 Task: Toggle the auto detect high contrast.
Action: Mouse moved to (20, 620)
Screenshot: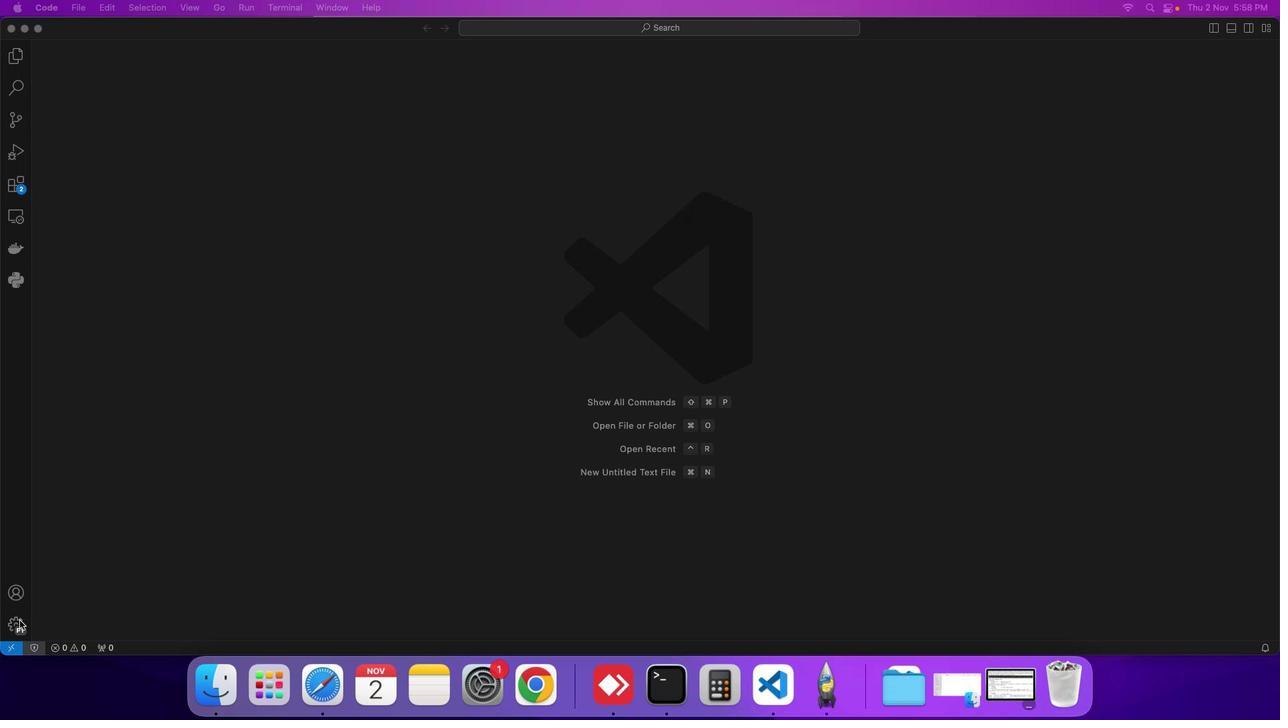 
Action: Mouse pressed left at (20, 620)
Screenshot: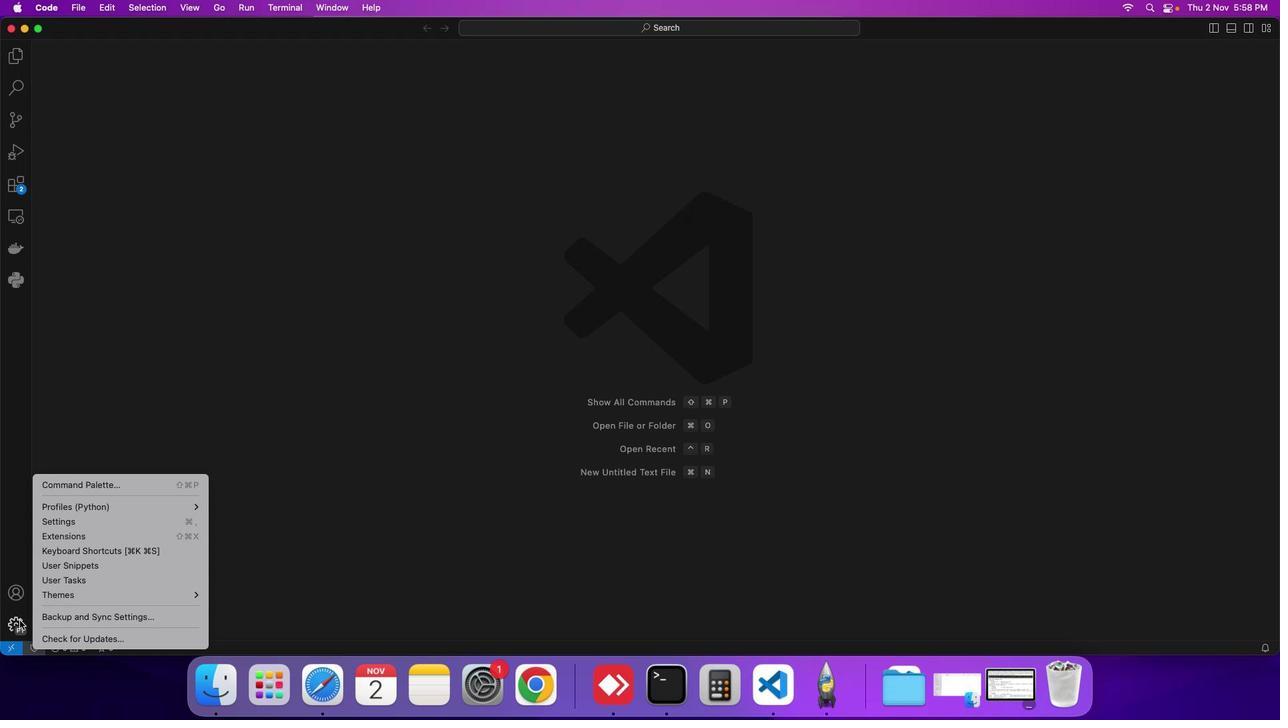 
Action: Mouse moved to (55, 521)
Screenshot: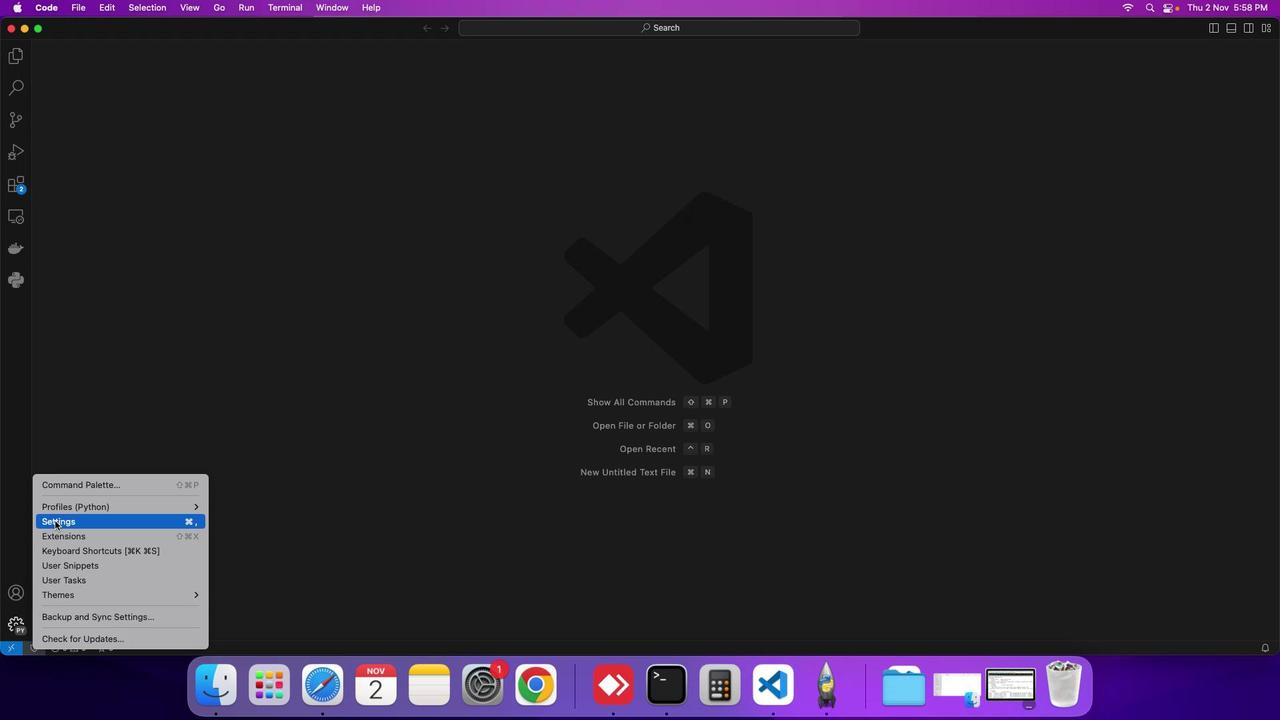 
Action: Mouse pressed left at (55, 521)
Screenshot: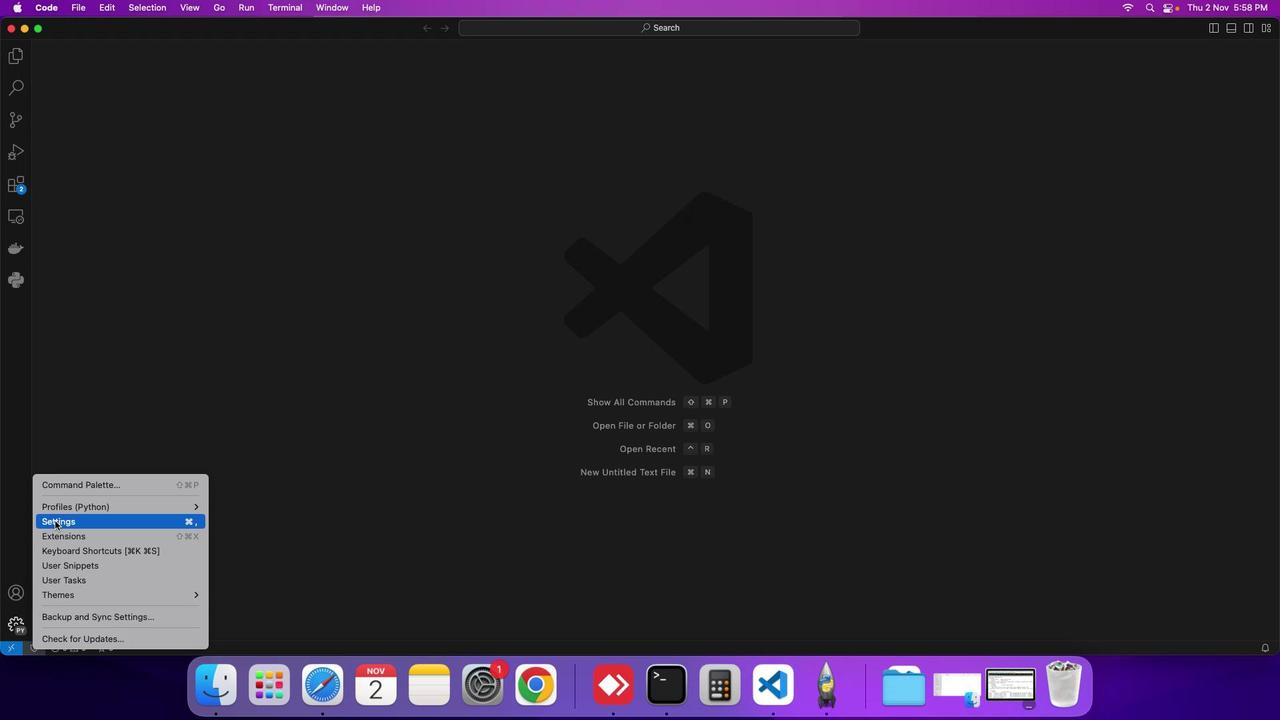 
Action: Mouse moved to (311, 182)
Screenshot: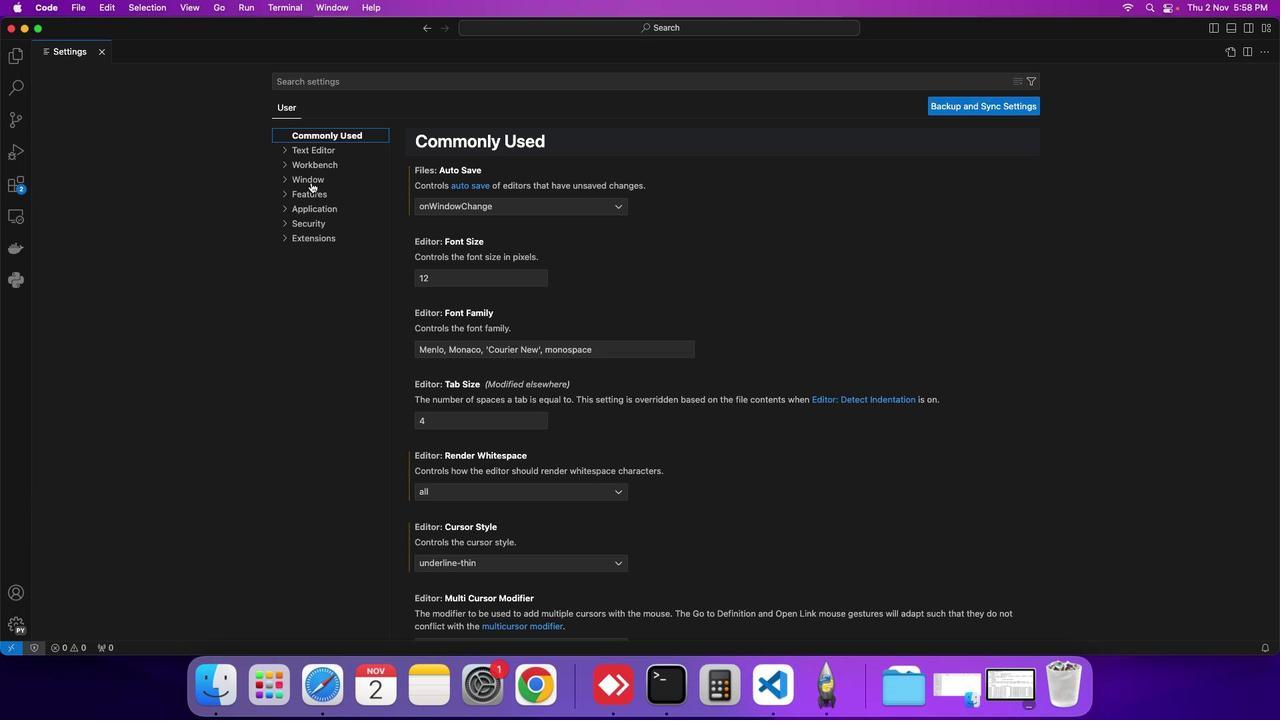 
Action: Mouse pressed left at (311, 182)
Screenshot: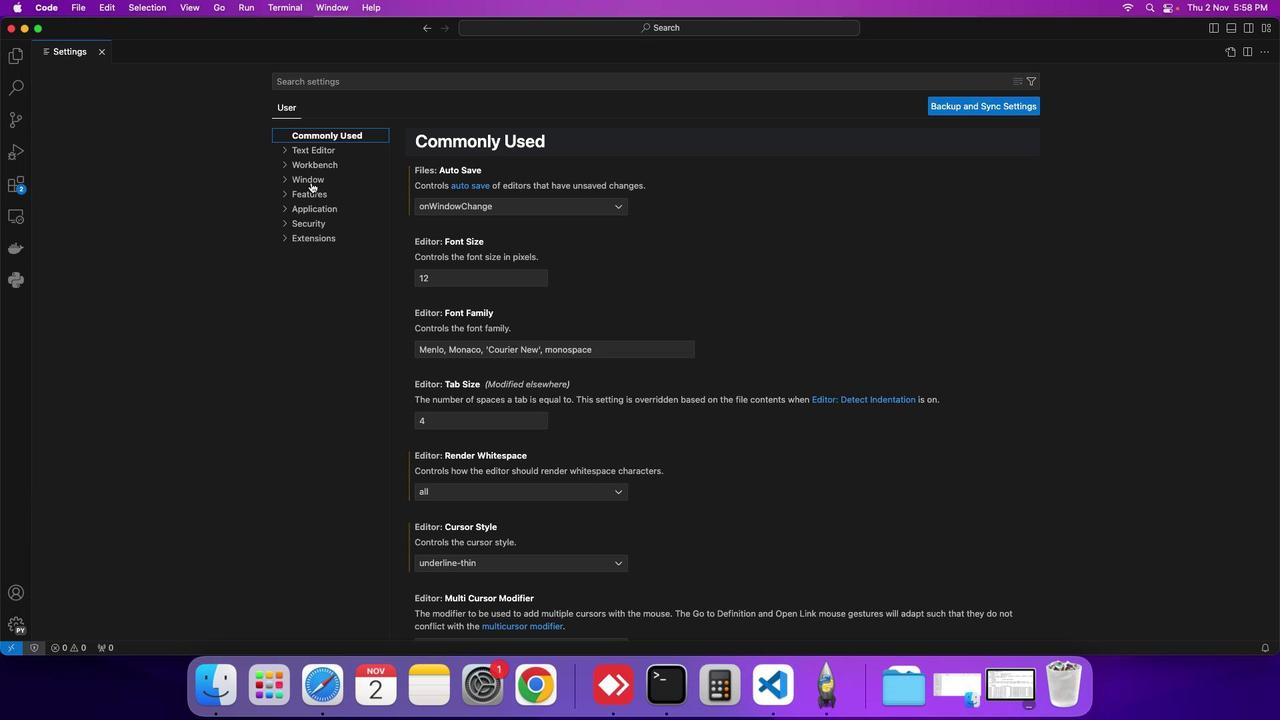 
Action: Mouse moved to (418, 250)
Screenshot: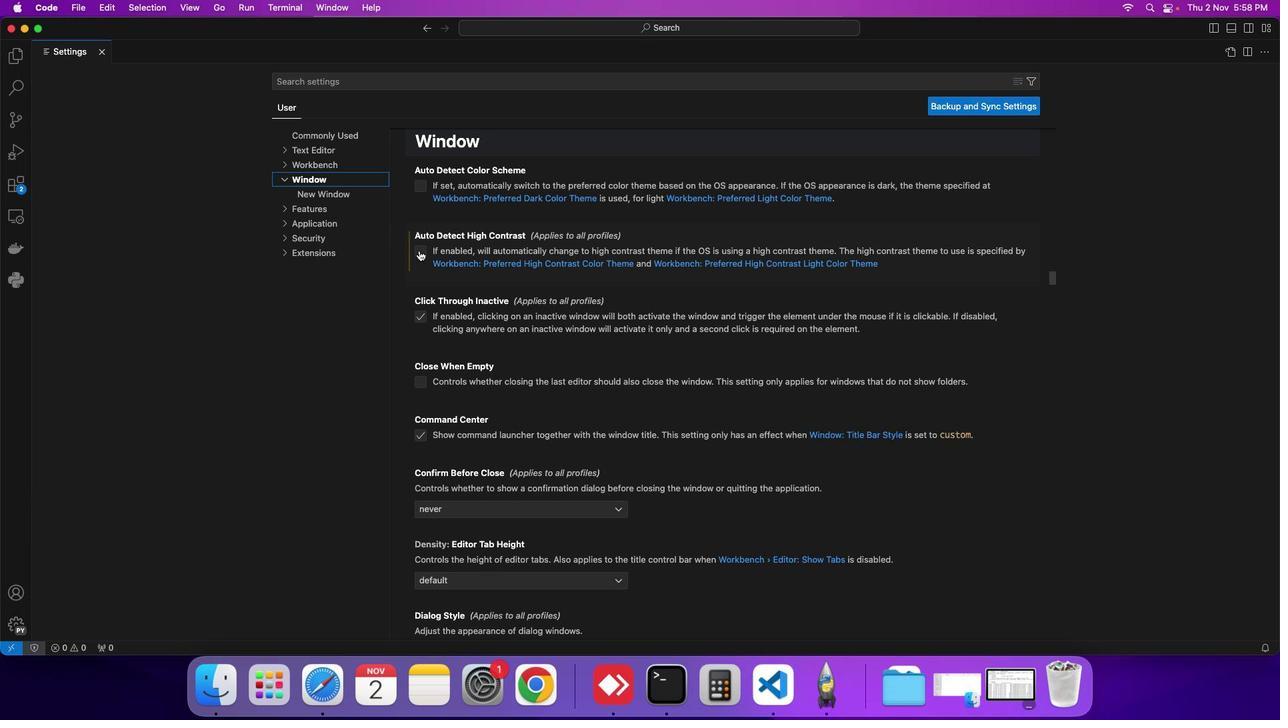 
Action: Mouse pressed left at (418, 250)
Screenshot: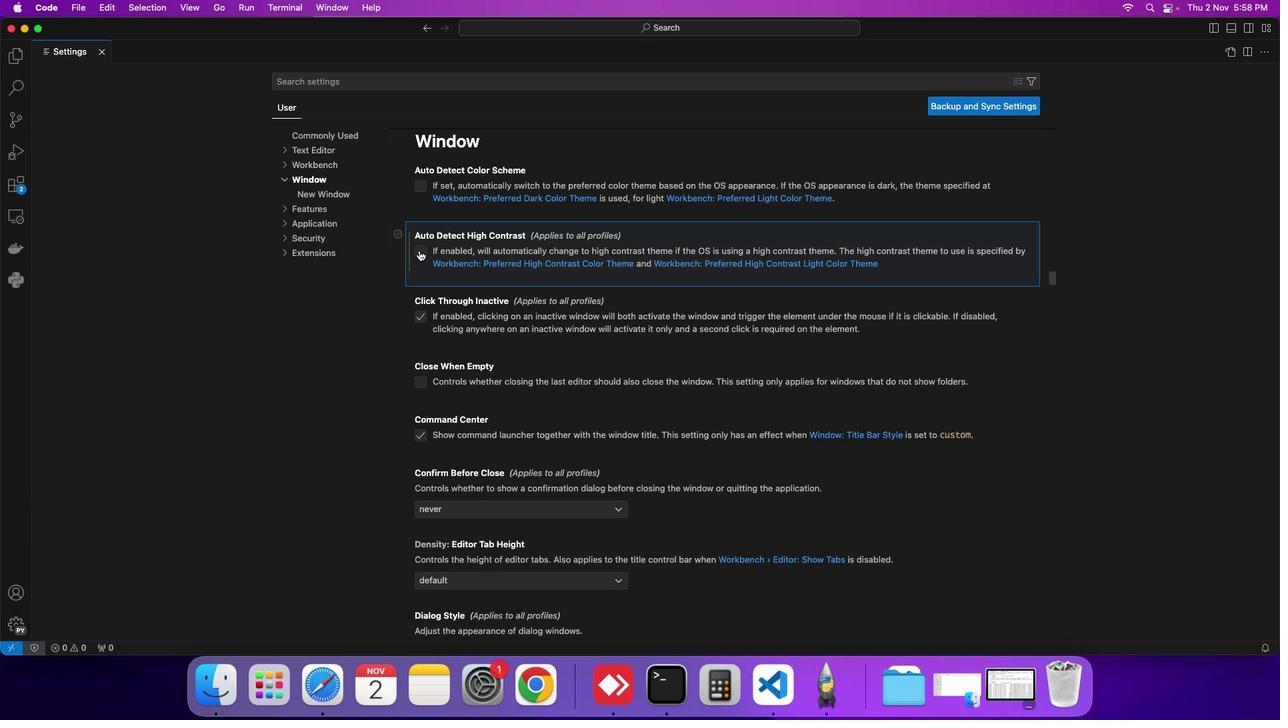 
